 Task: Assign Person0000000127 as Assignee of Child Issue ChildIssue0000000635 of Issue Issue0000000318 in Backlog  in Scrum Project Project0000000064 in Jira. Assign Person0000000128 as Assignee of Child Issue ChildIssue0000000636 of Issue Issue0000000318 in Backlog  in Scrum Project Project0000000064 in Jira. Assign Person0000000128 as Assignee of Child Issue ChildIssue0000000637 of Issue Issue0000000319 in Backlog  in Scrum Project Project0000000064 in Jira. Assign Person0000000128 as Assignee of Child Issue ChildIssue0000000638 of Issue Issue0000000319 in Backlog  in Scrum Project Project0000000064 in Jira. Assign Person0000000128 as Assignee of Child Issue ChildIssue0000000639 of Issue Issue0000000320 in Backlog  in Scrum Project Project0000000064 in Jira
Action: Mouse moved to (533, 444)
Screenshot: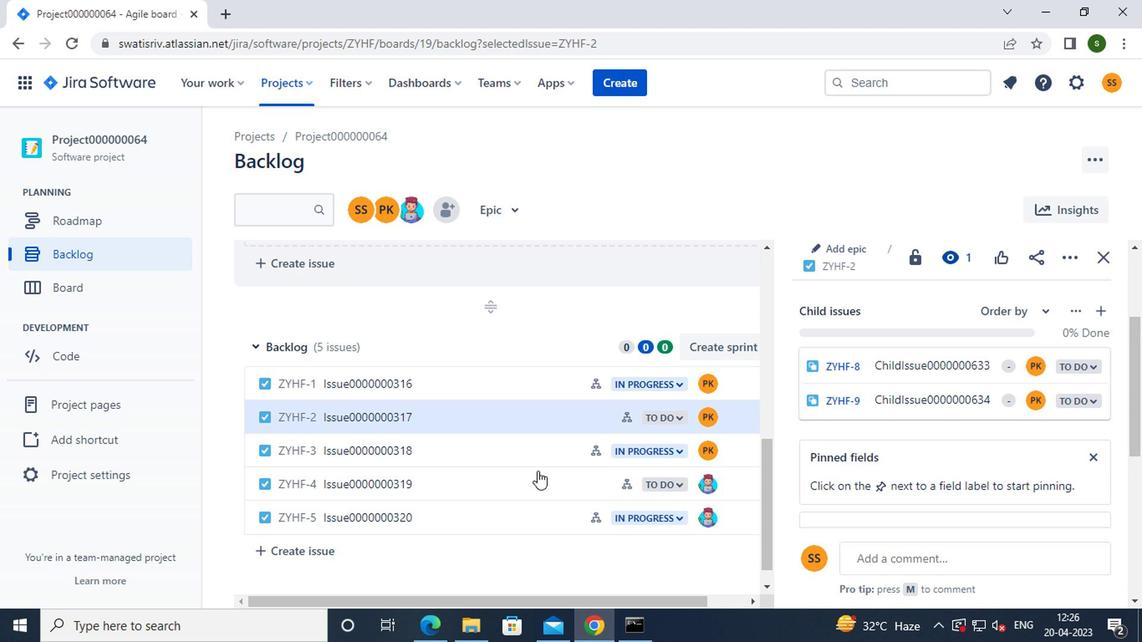 
Action: Mouse pressed left at (533, 444)
Screenshot: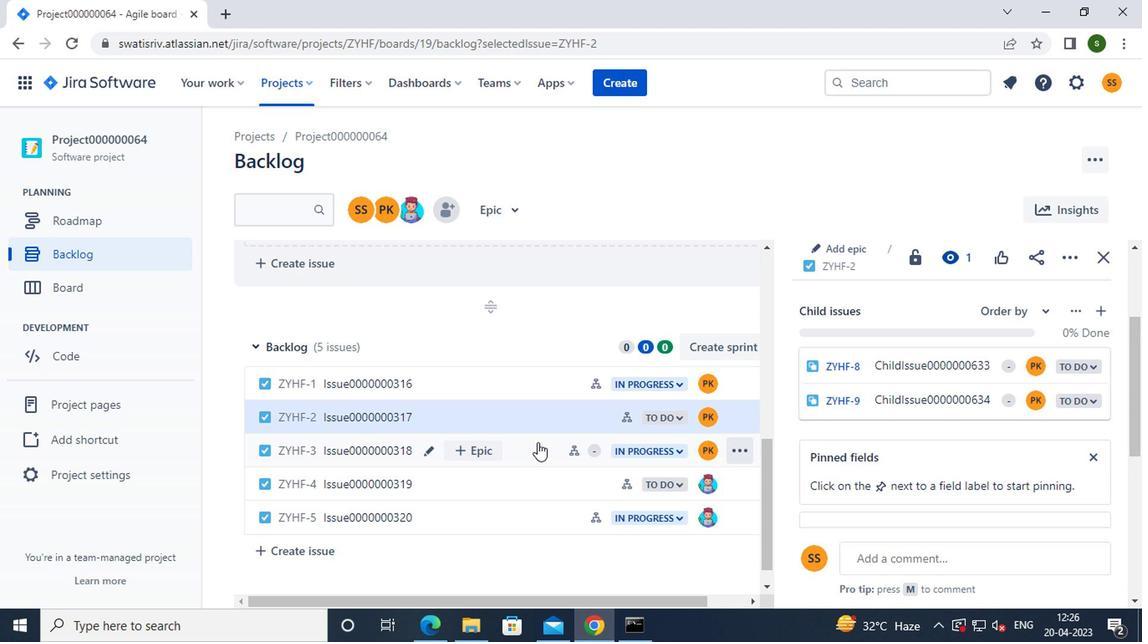 
Action: Mouse moved to (950, 435)
Screenshot: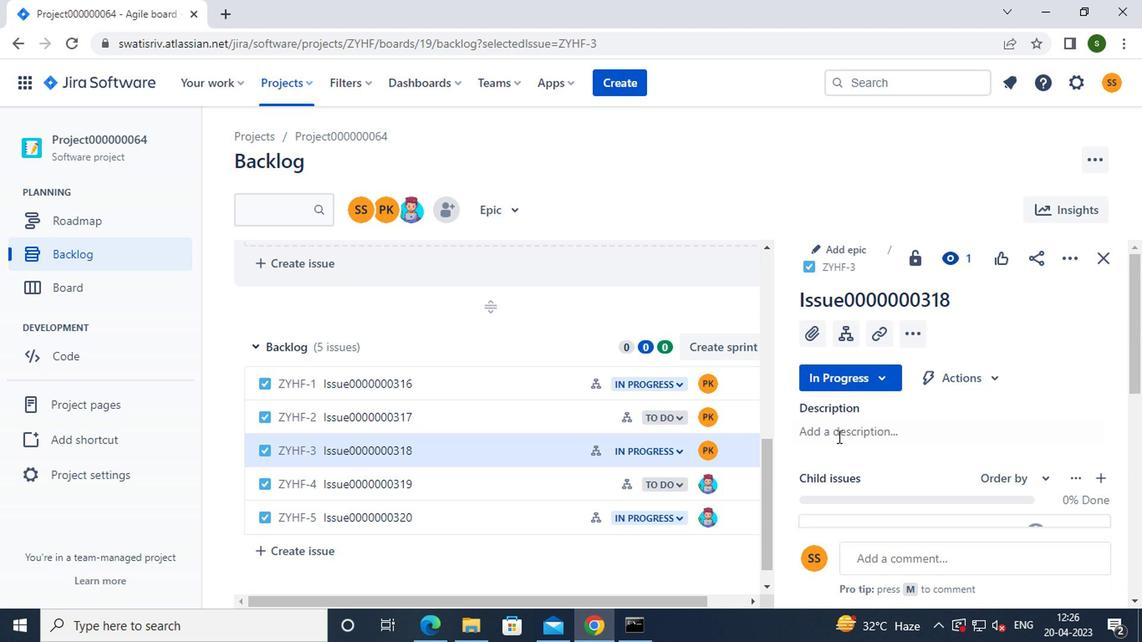 
Action: Mouse scrolled (950, 433) with delta (0, -1)
Screenshot: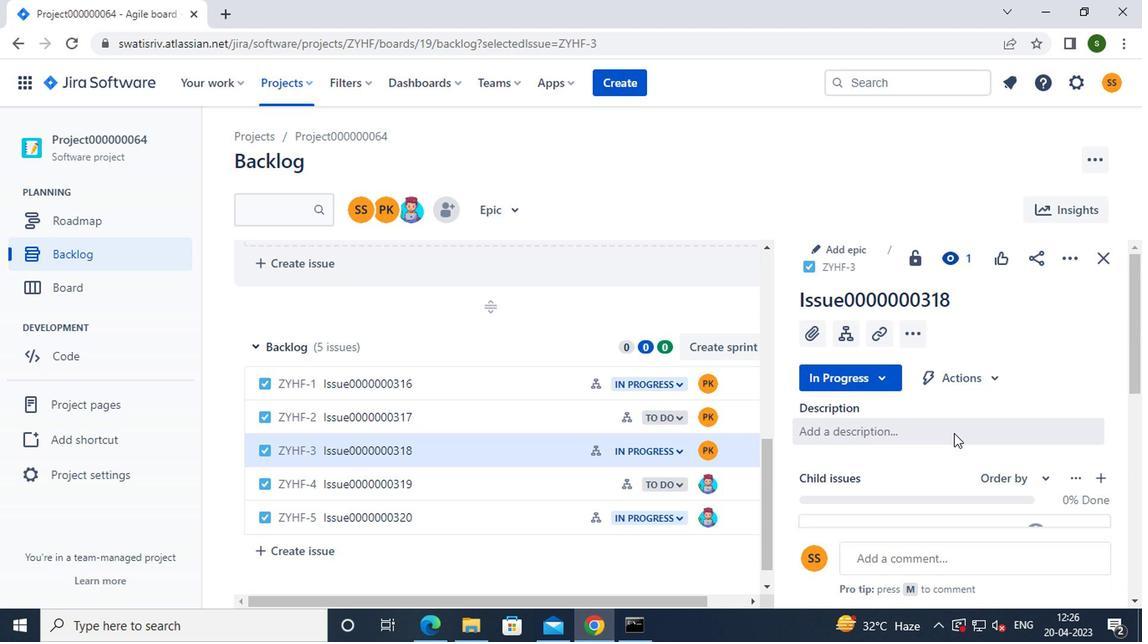 
Action: Mouse scrolled (950, 433) with delta (0, -1)
Screenshot: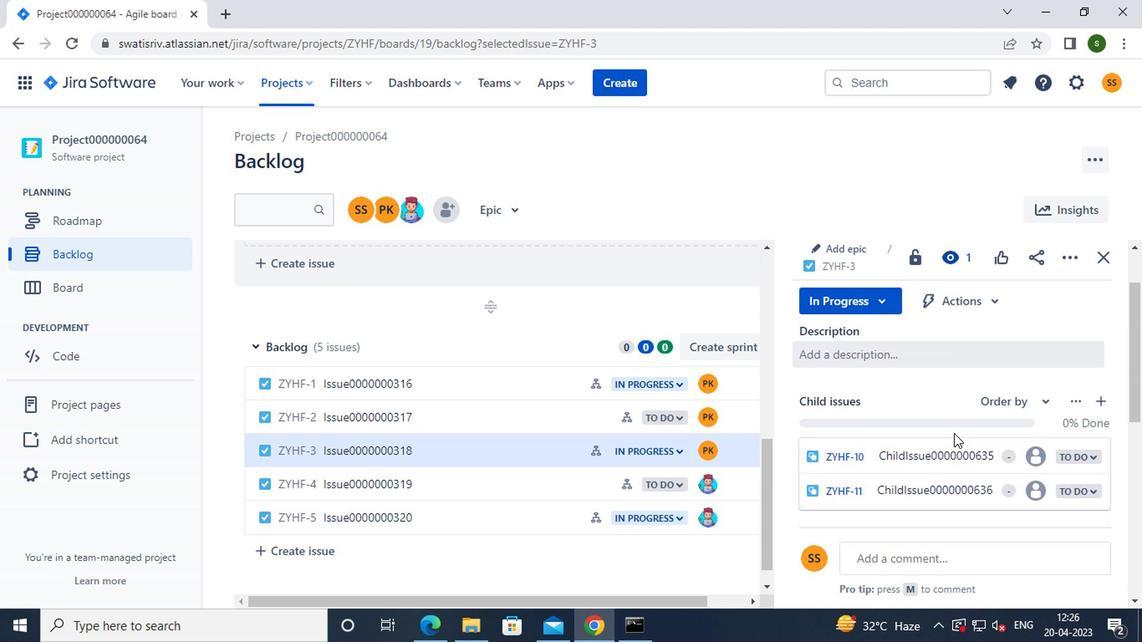 
Action: Mouse moved to (1034, 373)
Screenshot: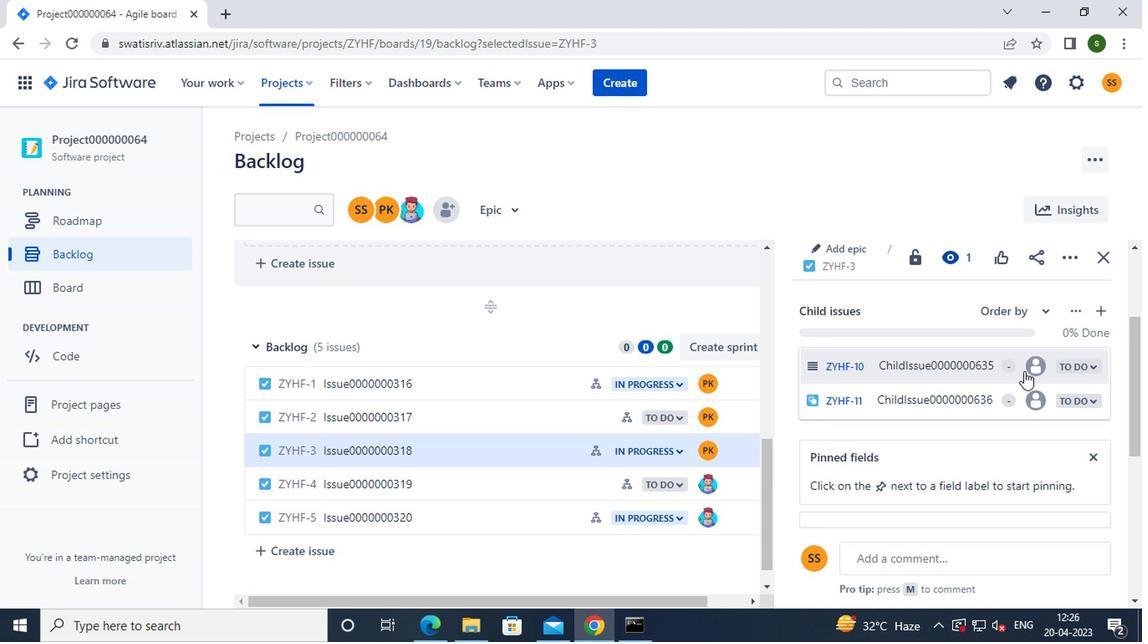 
Action: Mouse pressed left at (1034, 373)
Screenshot: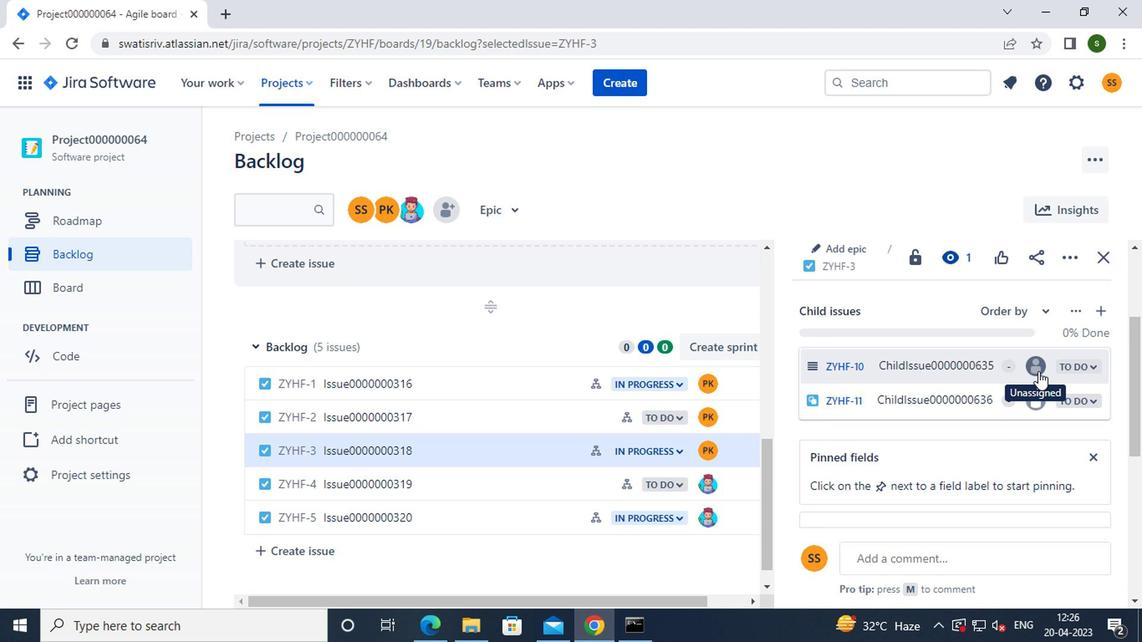 
Action: Mouse moved to (881, 471)
Screenshot: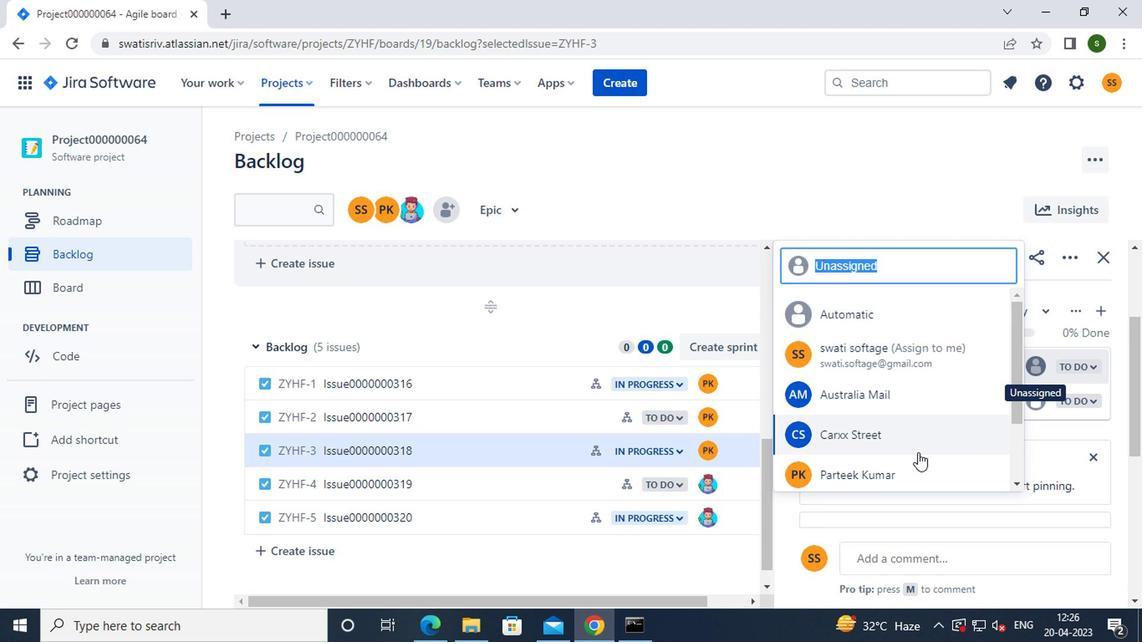 
Action: Mouse pressed left at (881, 471)
Screenshot: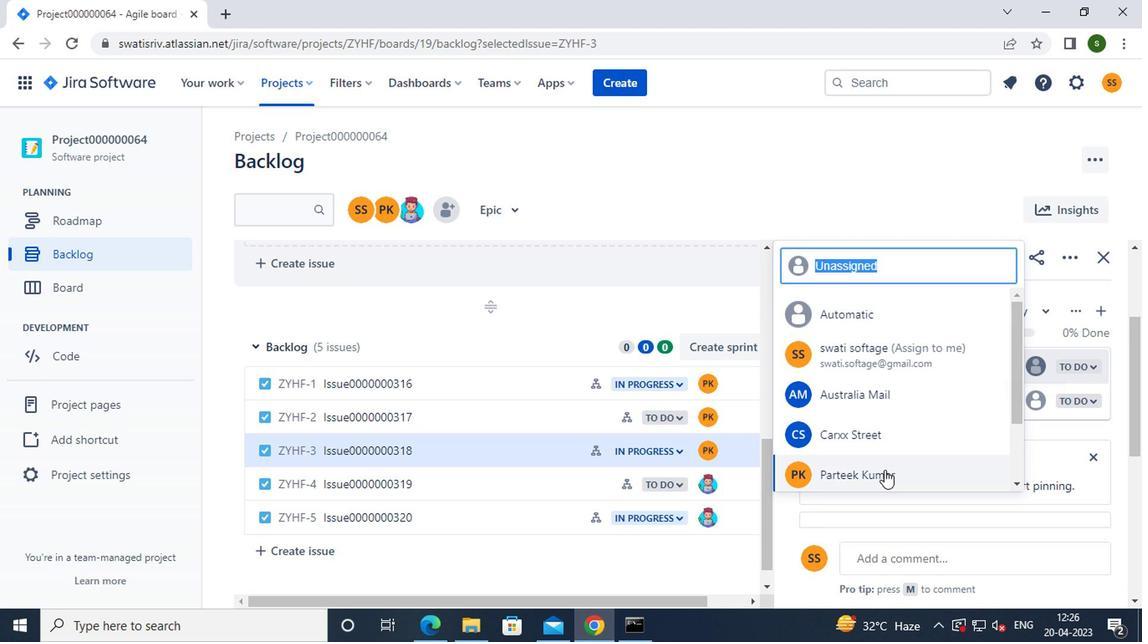 
Action: Mouse moved to (1030, 410)
Screenshot: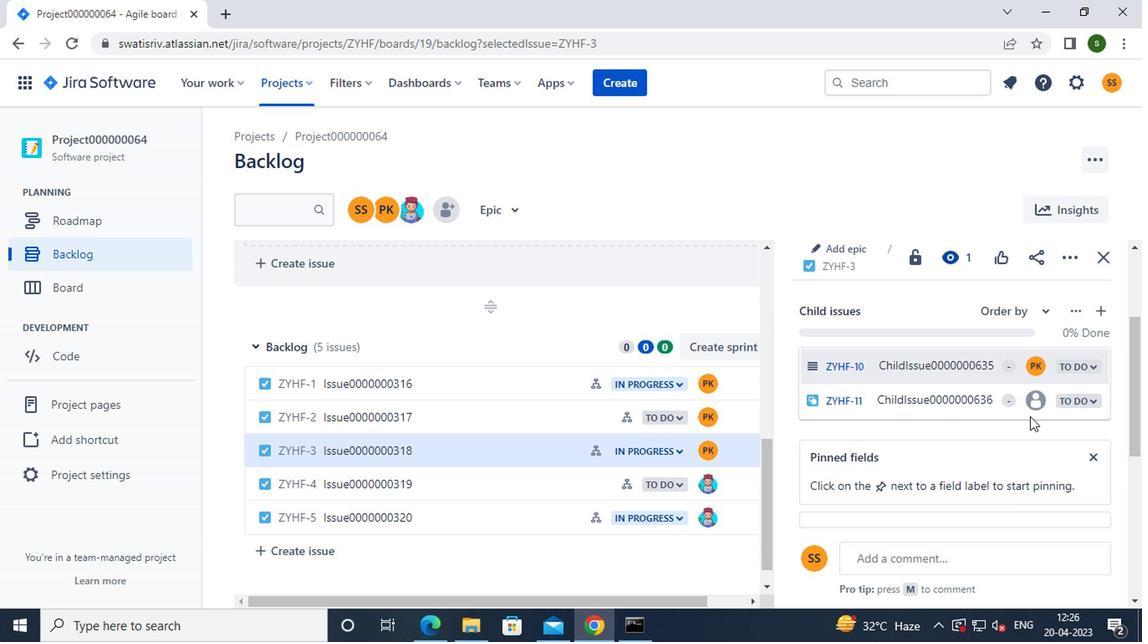 
Action: Mouse pressed left at (1030, 410)
Screenshot: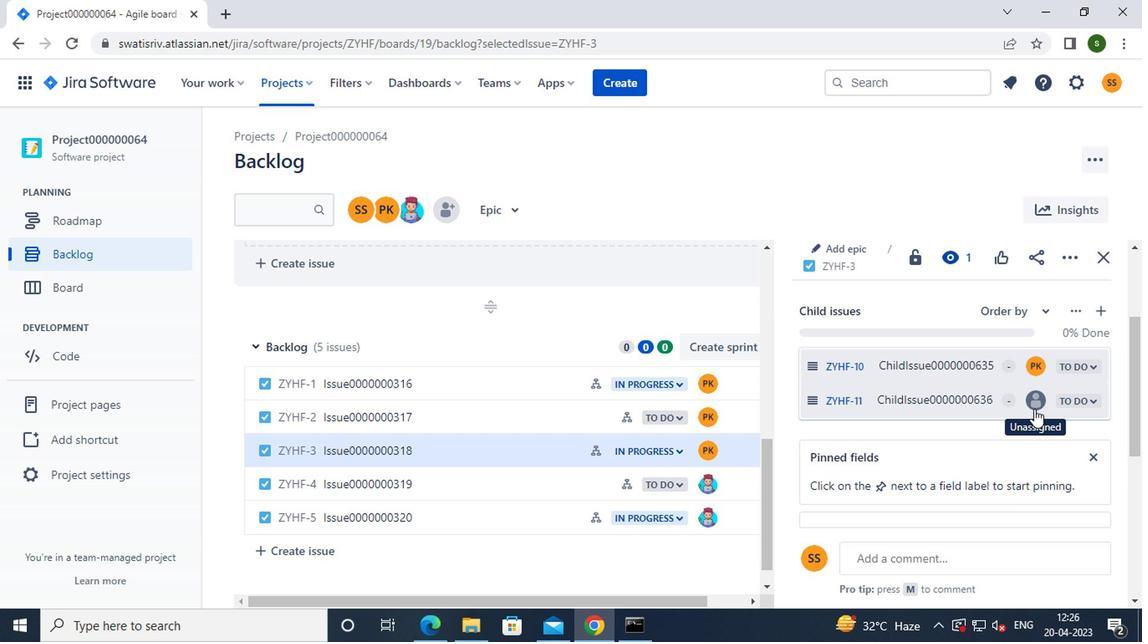 
Action: Mouse moved to (982, 454)
Screenshot: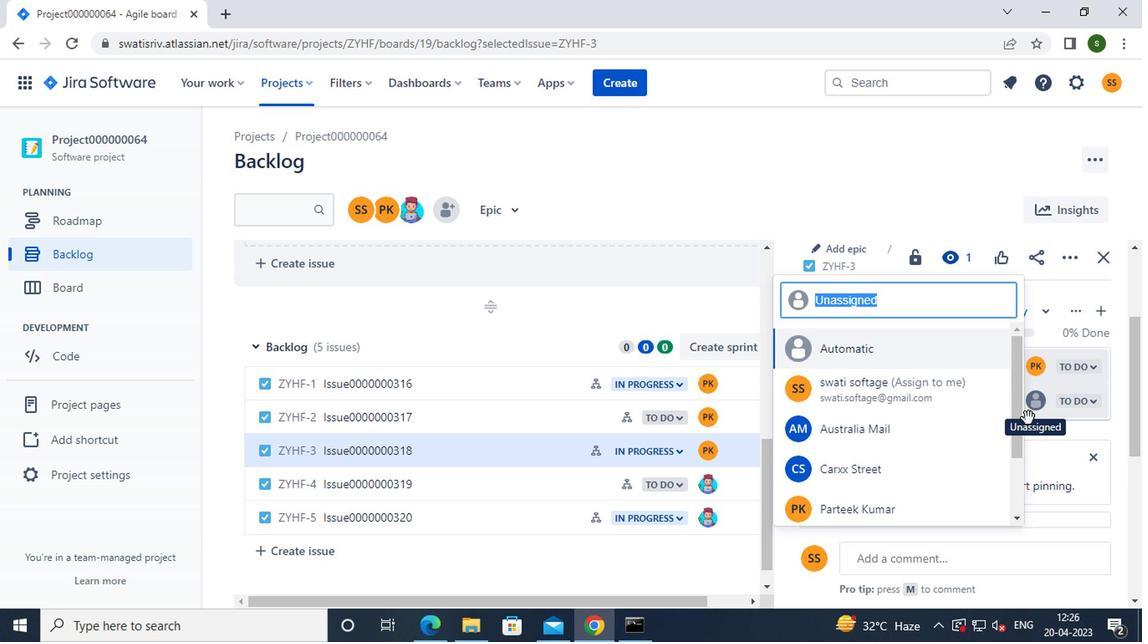 
Action: Mouse scrolled (982, 453) with delta (0, -1)
Screenshot: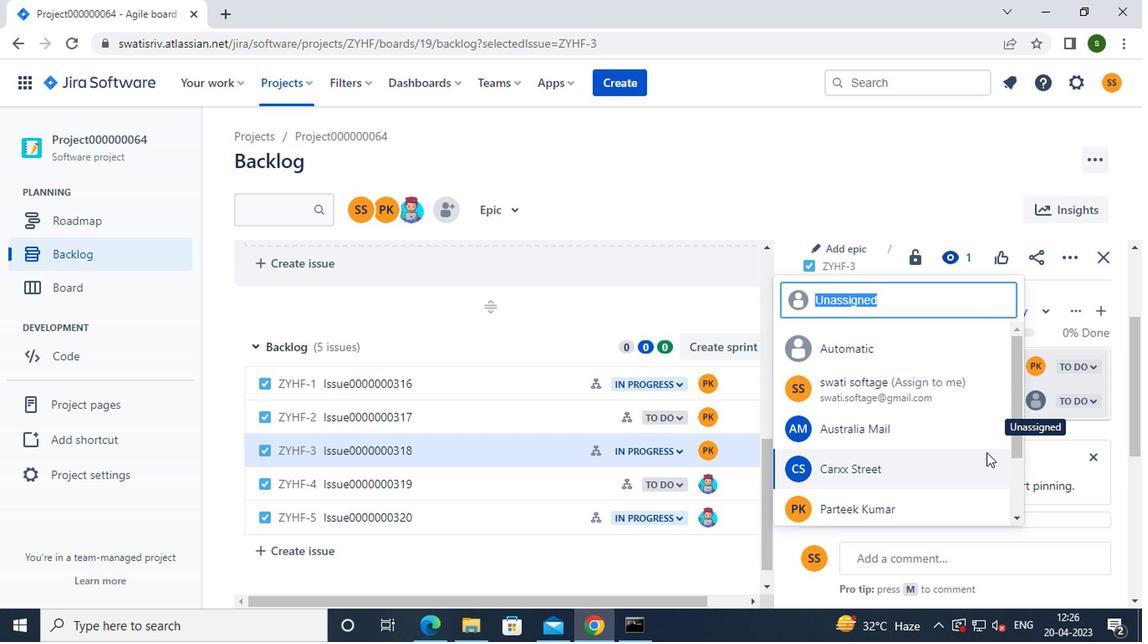 
Action: Mouse scrolled (982, 453) with delta (0, -1)
Screenshot: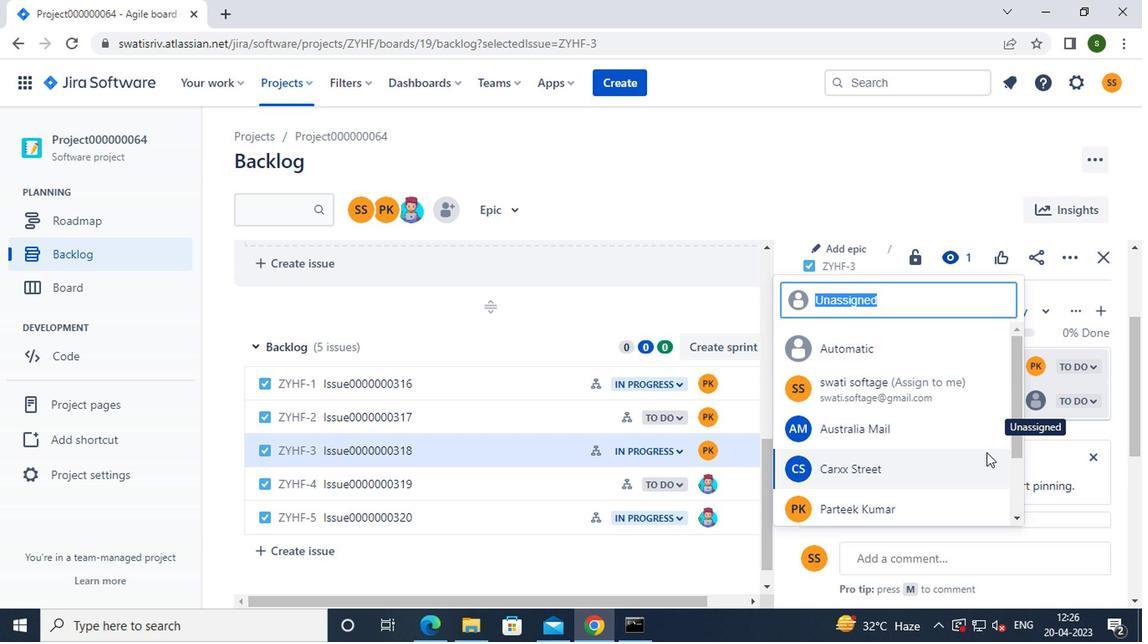 
Action: Mouse moved to (884, 504)
Screenshot: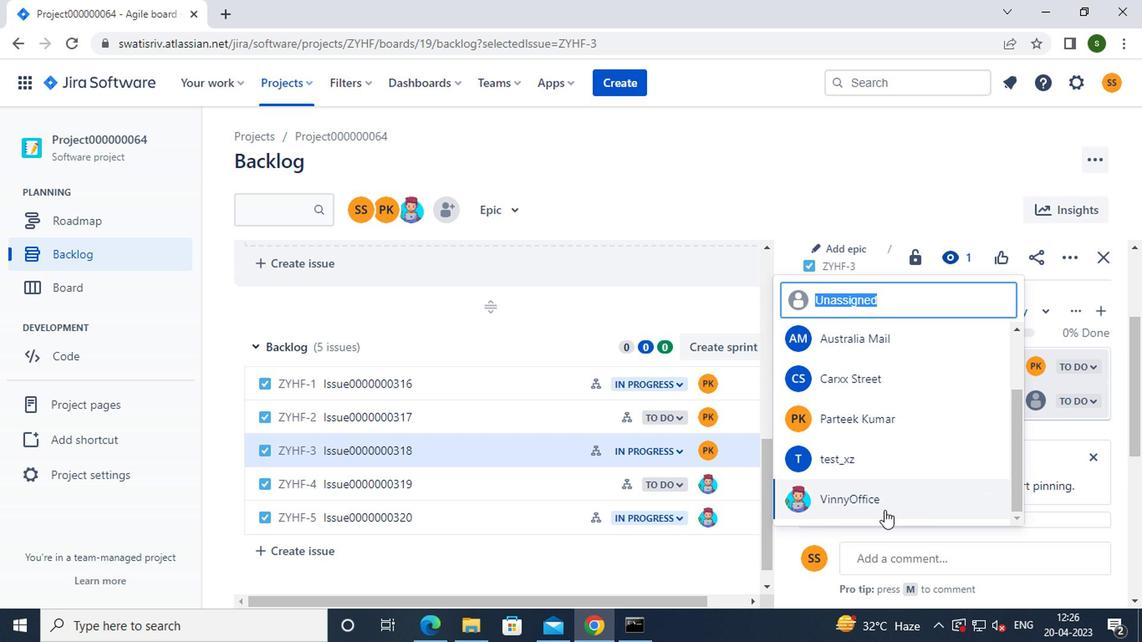 
Action: Mouse pressed left at (884, 504)
Screenshot: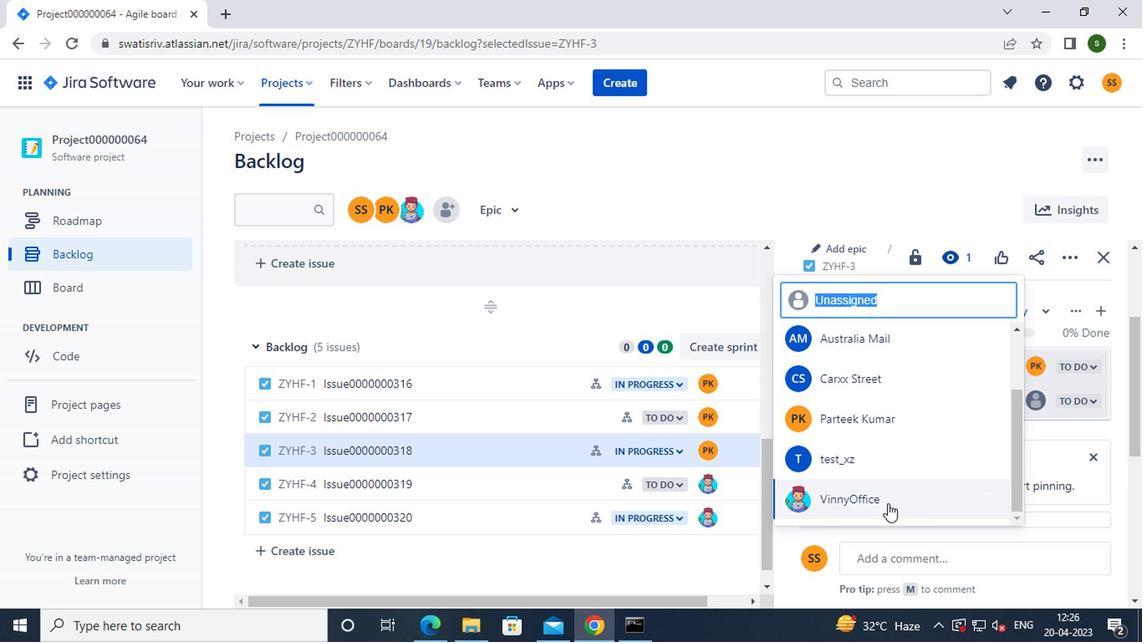 
Action: Mouse moved to (516, 486)
Screenshot: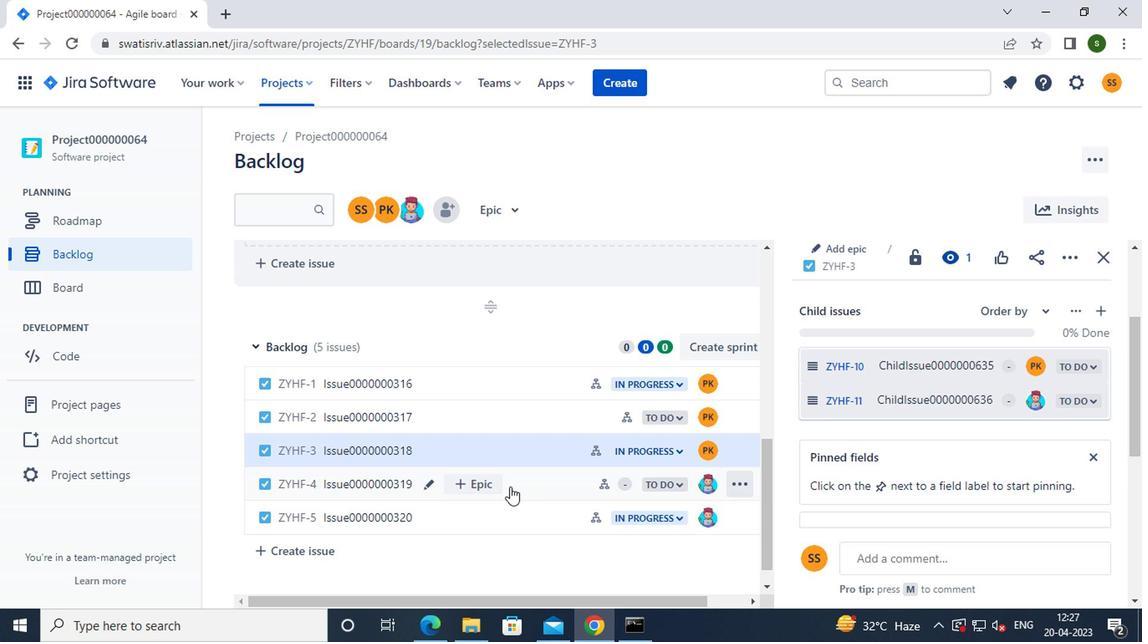 
Action: Mouse pressed left at (516, 486)
Screenshot: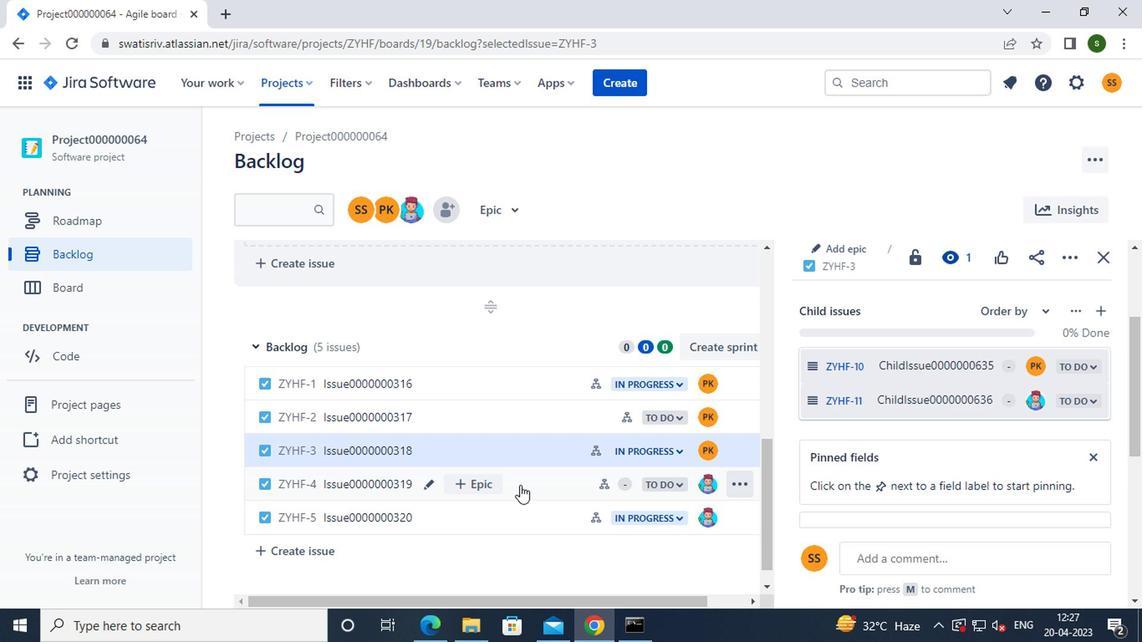 
Action: Mouse moved to (1003, 443)
Screenshot: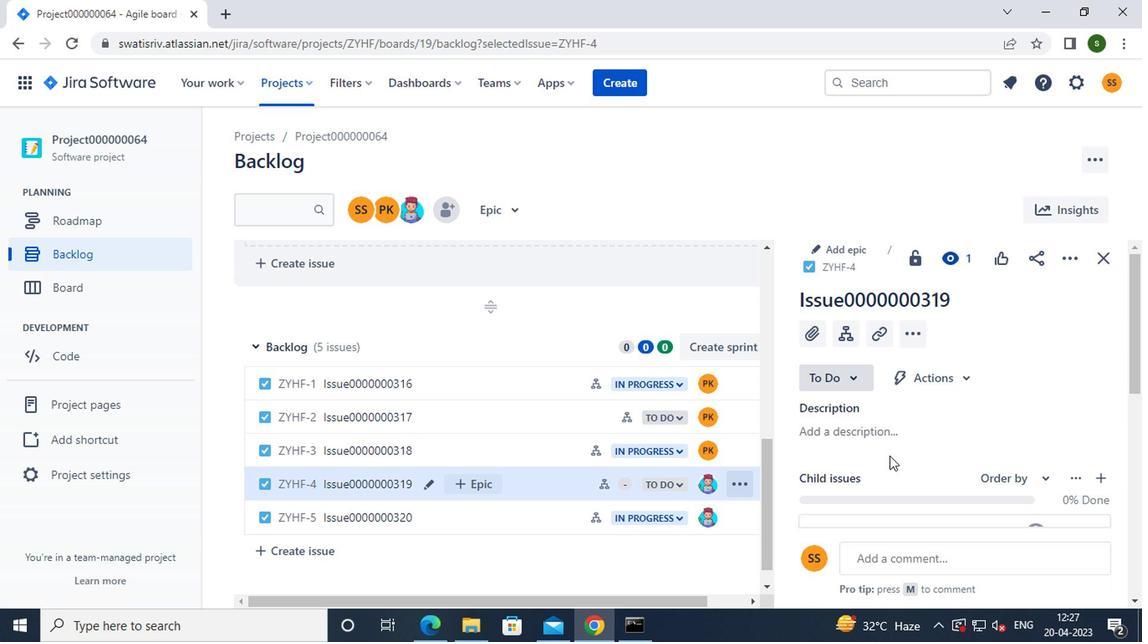 
Action: Mouse scrolled (1003, 442) with delta (0, -1)
Screenshot: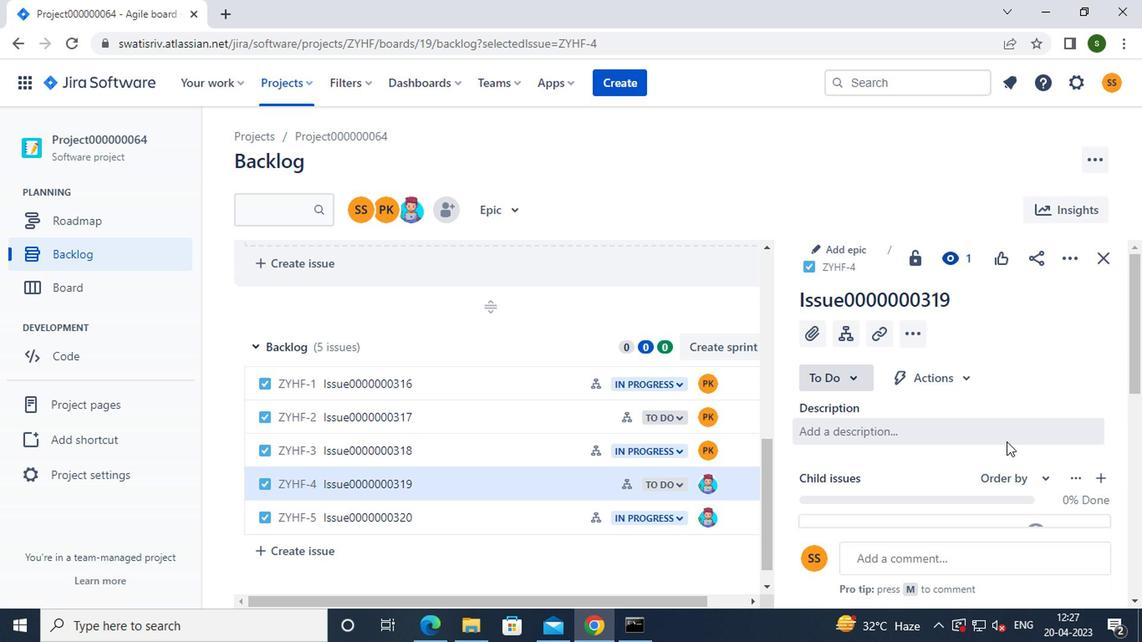 
Action: Mouse scrolled (1003, 442) with delta (0, -1)
Screenshot: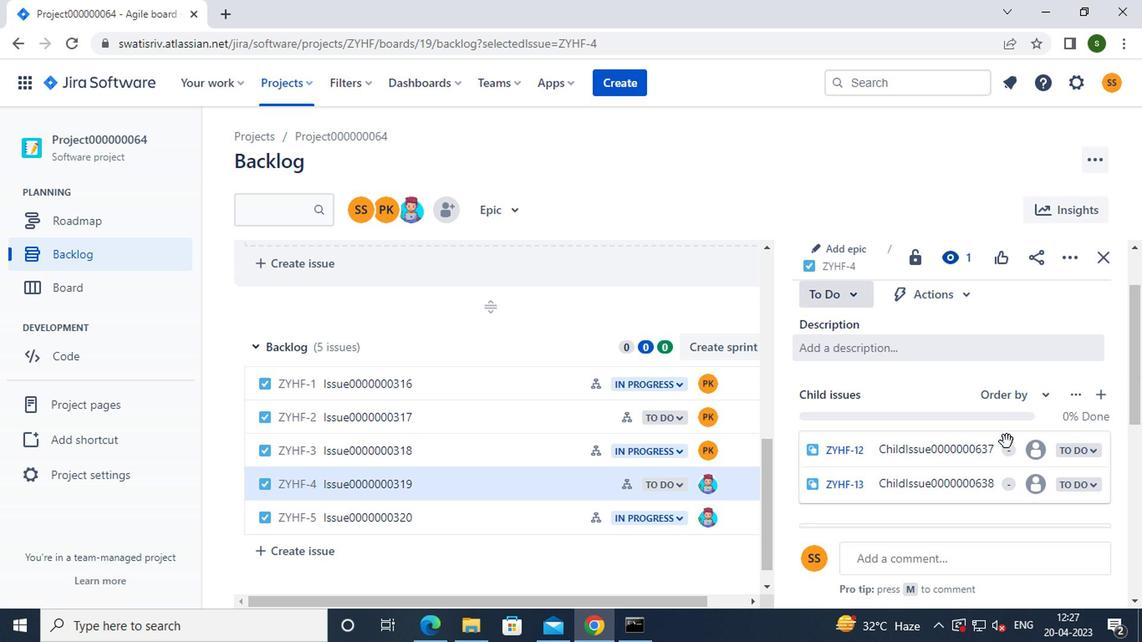 
Action: Mouse moved to (1038, 370)
Screenshot: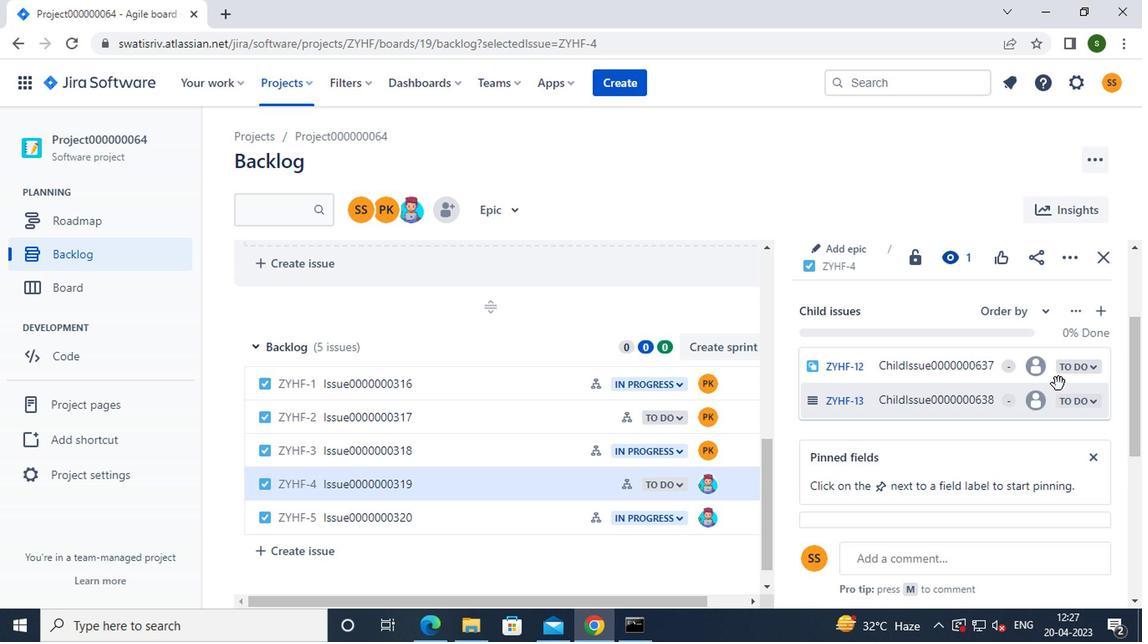 
Action: Mouse pressed left at (1038, 370)
Screenshot: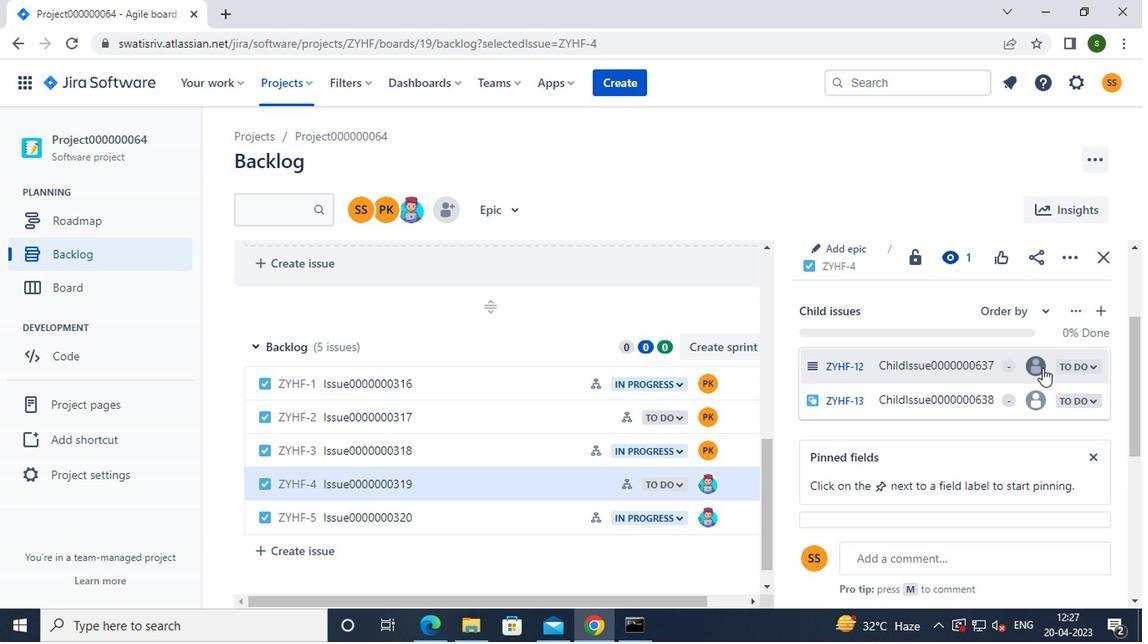 
Action: Mouse moved to (998, 410)
Screenshot: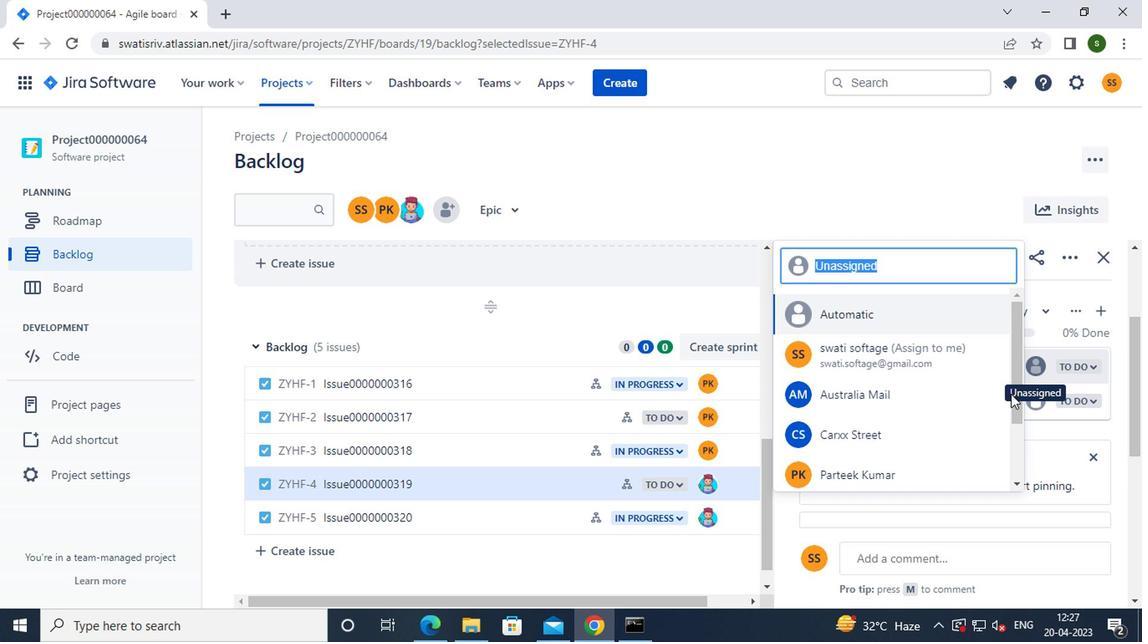 
Action: Mouse scrolled (998, 409) with delta (0, 0)
Screenshot: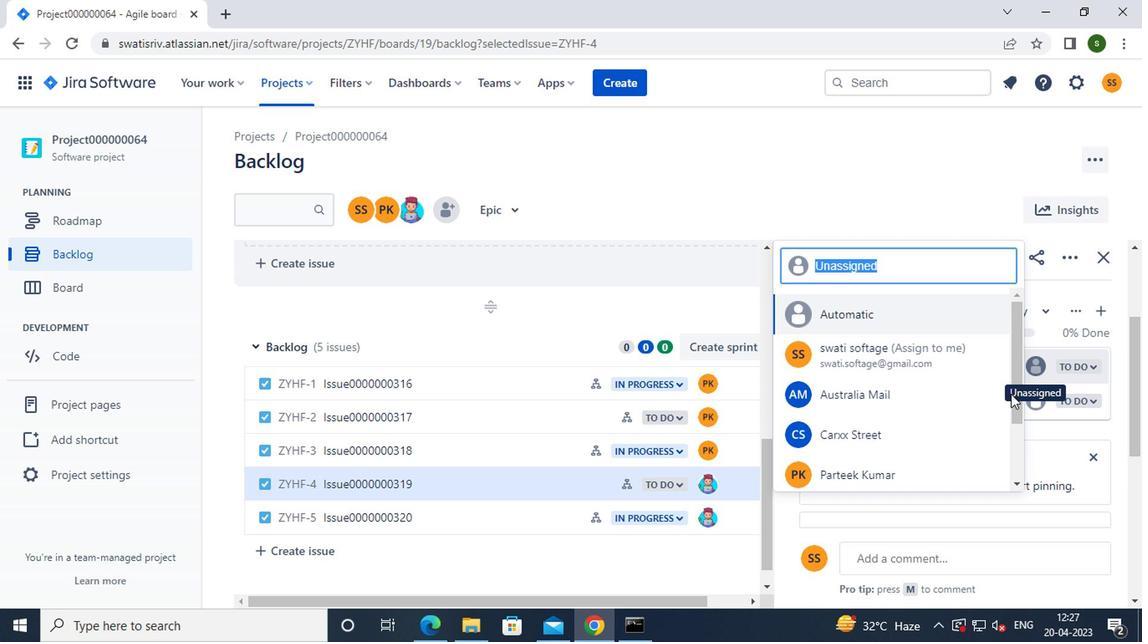 
Action: Mouse scrolled (998, 409) with delta (0, 0)
Screenshot: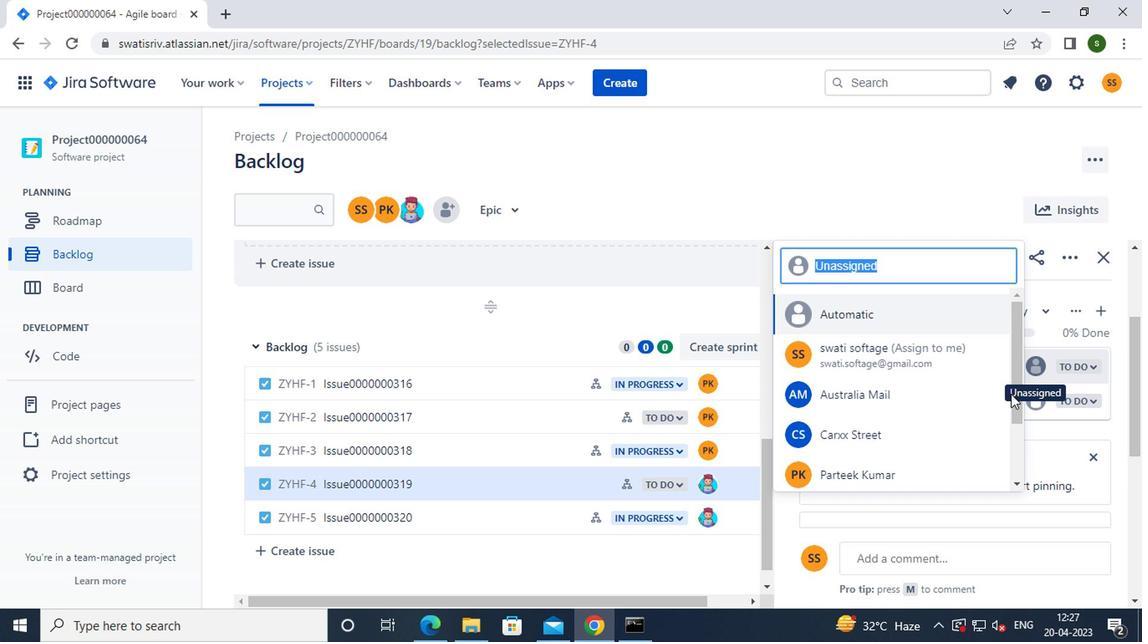 
Action: Mouse moved to (872, 474)
Screenshot: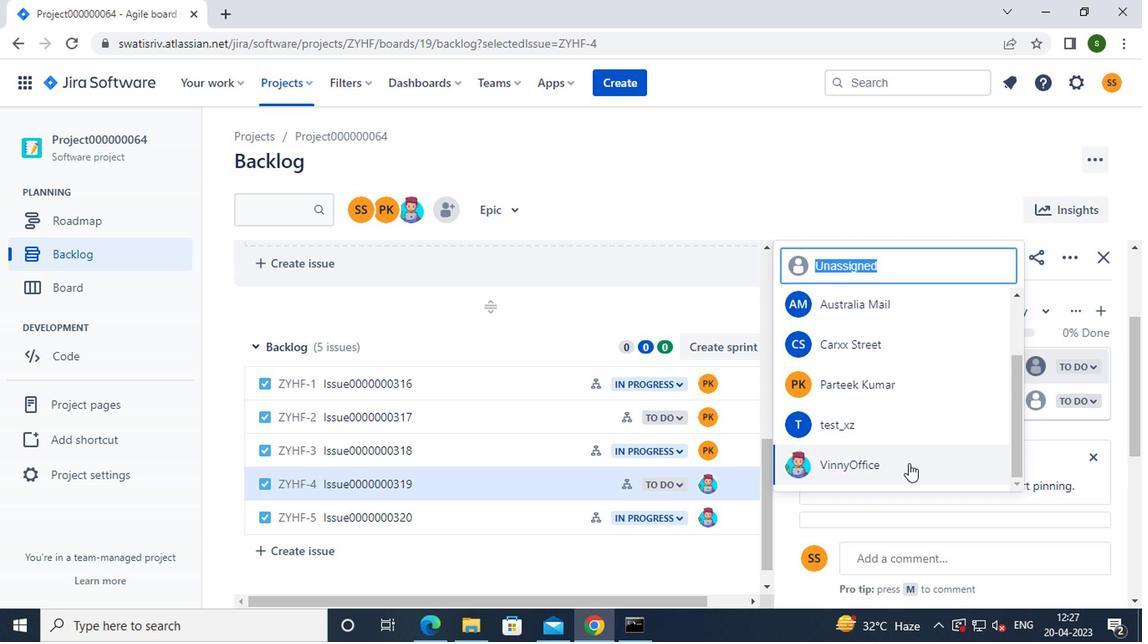 
Action: Mouse pressed left at (872, 474)
Screenshot: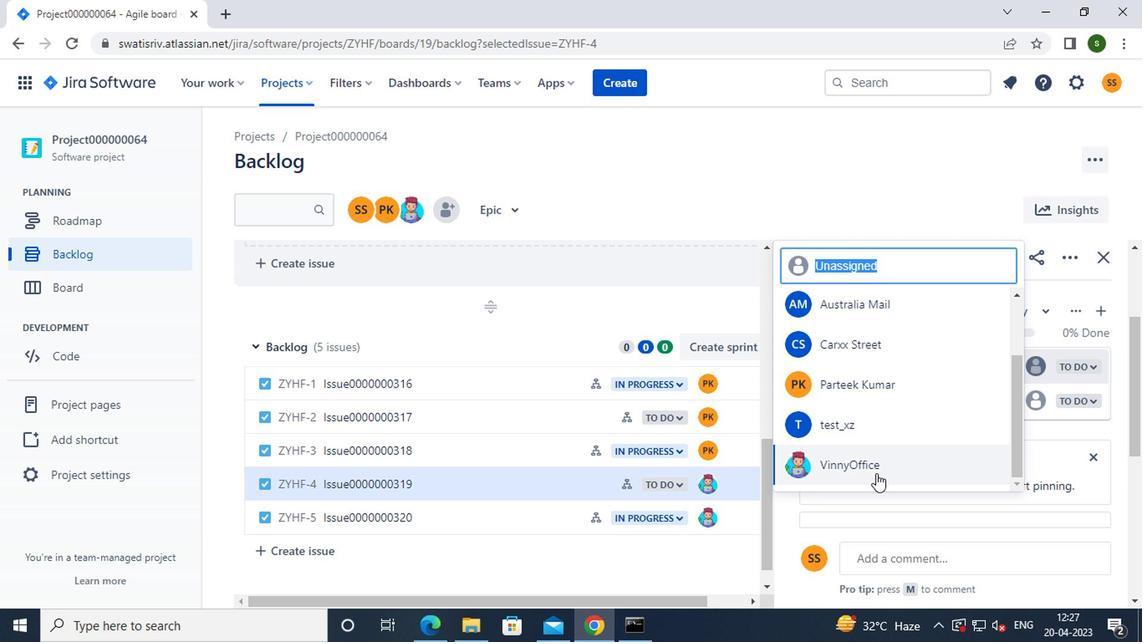 
Action: Mouse moved to (1034, 404)
Screenshot: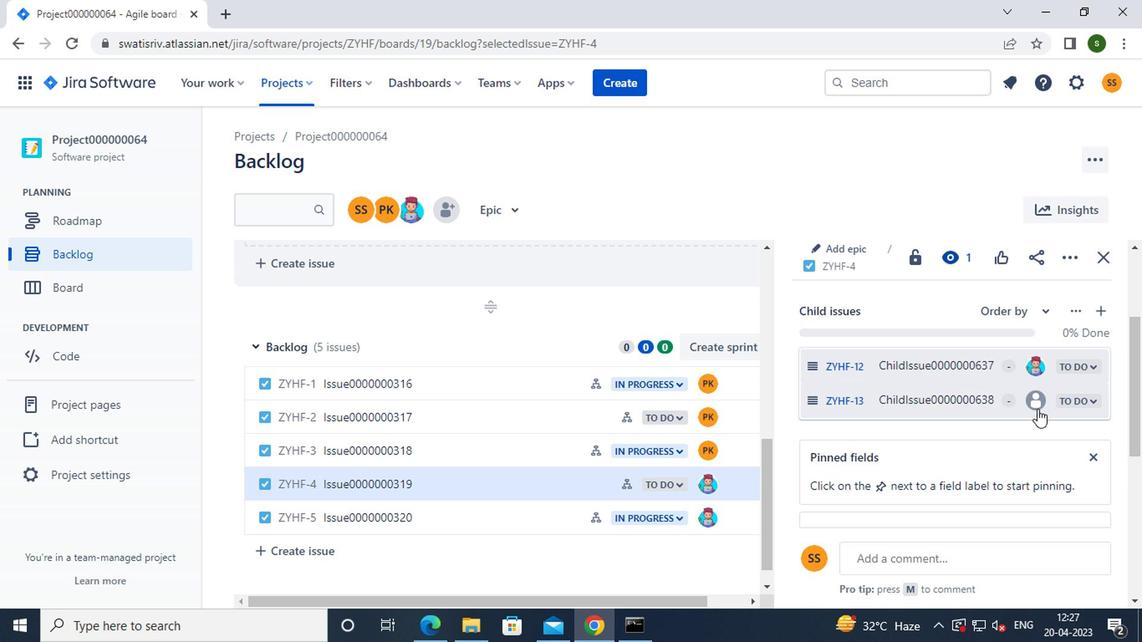 
Action: Mouse pressed left at (1034, 404)
Screenshot: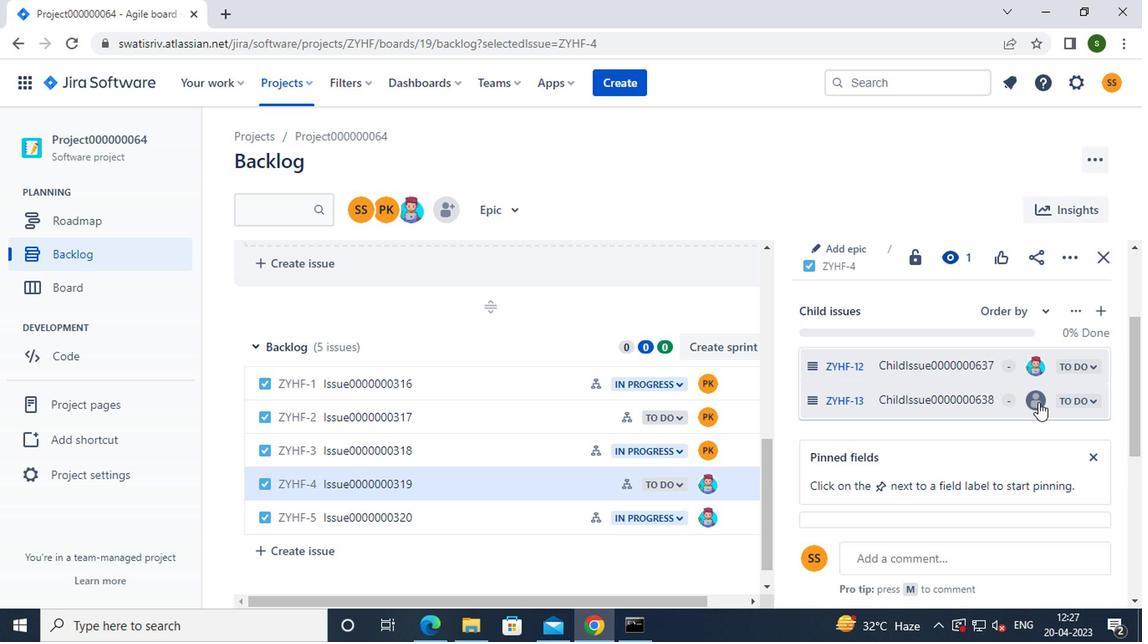 
Action: Mouse moved to (954, 465)
Screenshot: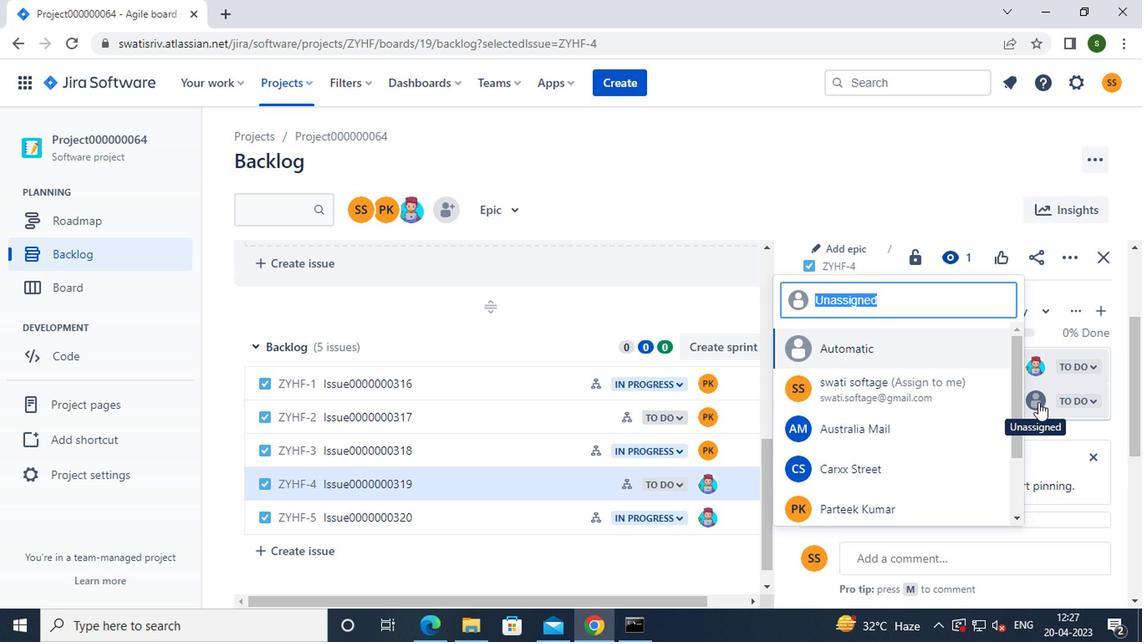 
Action: Mouse scrolled (954, 464) with delta (0, 0)
Screenshot: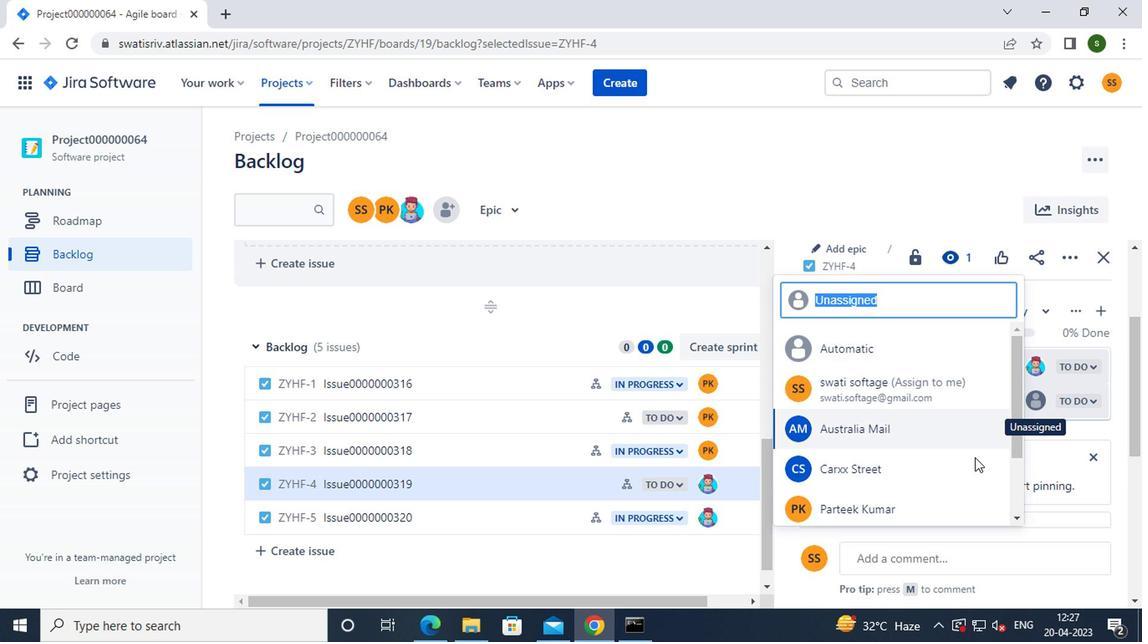 
Action: Mouse scrolled (954, 464) with delta (0, 0)
Screenshot: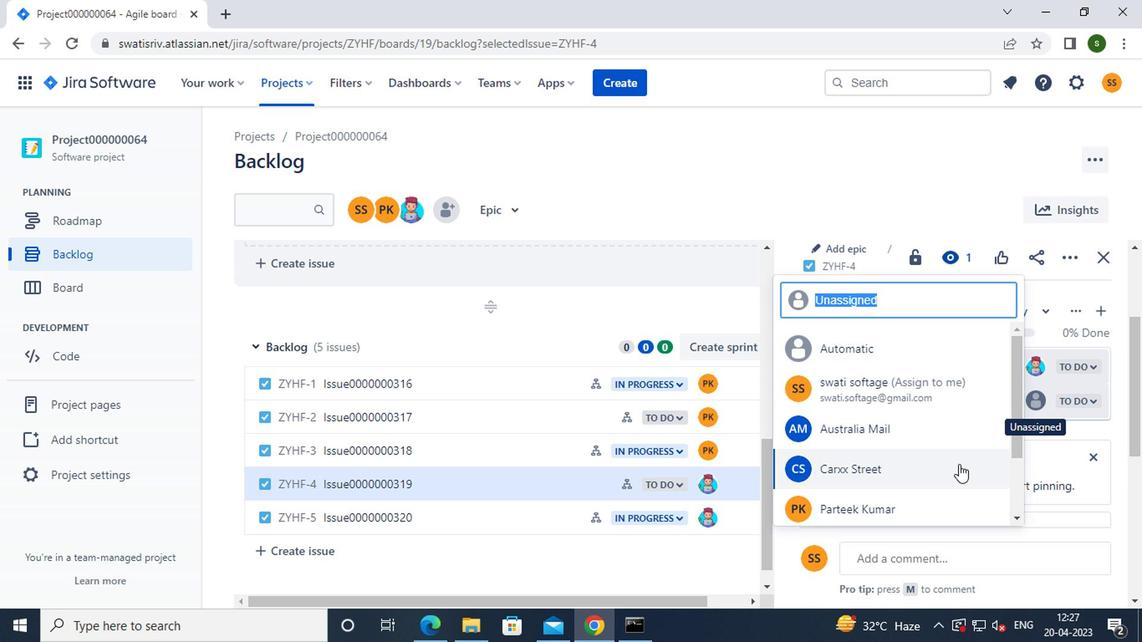 
Action: Mouse scrolled (954, 464) with delta (0, 0)
Screenshot: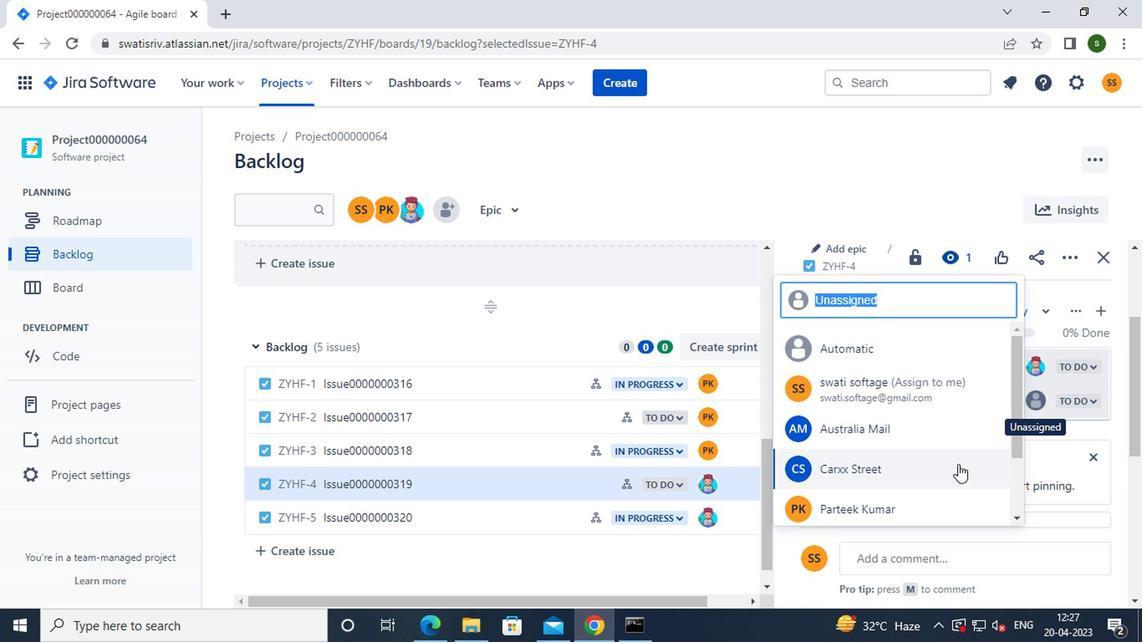 
Action: Mouse moved to (888, 496)
Screenshot: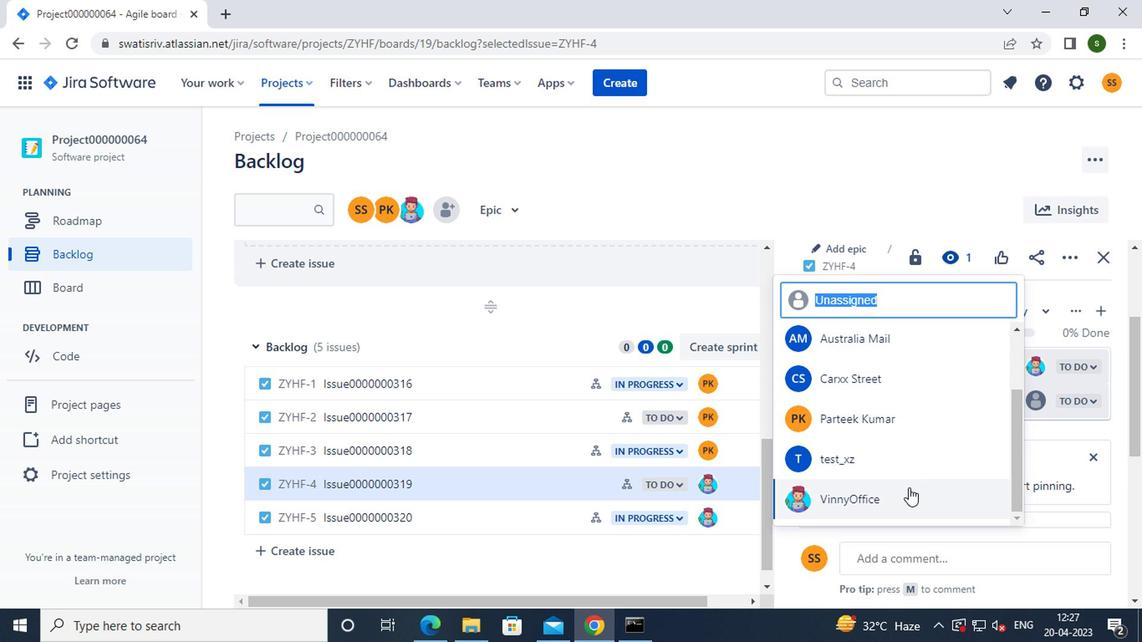
Action: Mouse pressed left at (888, 496)
Screenshot: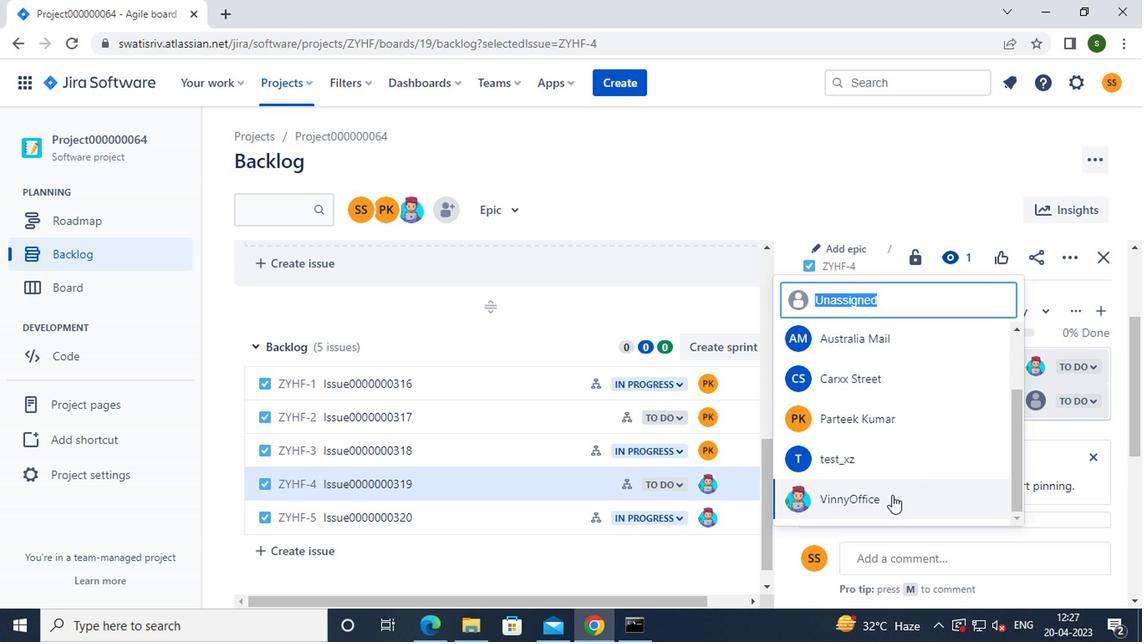 
Action: Mouse moved to (525, 513)
Screenshot: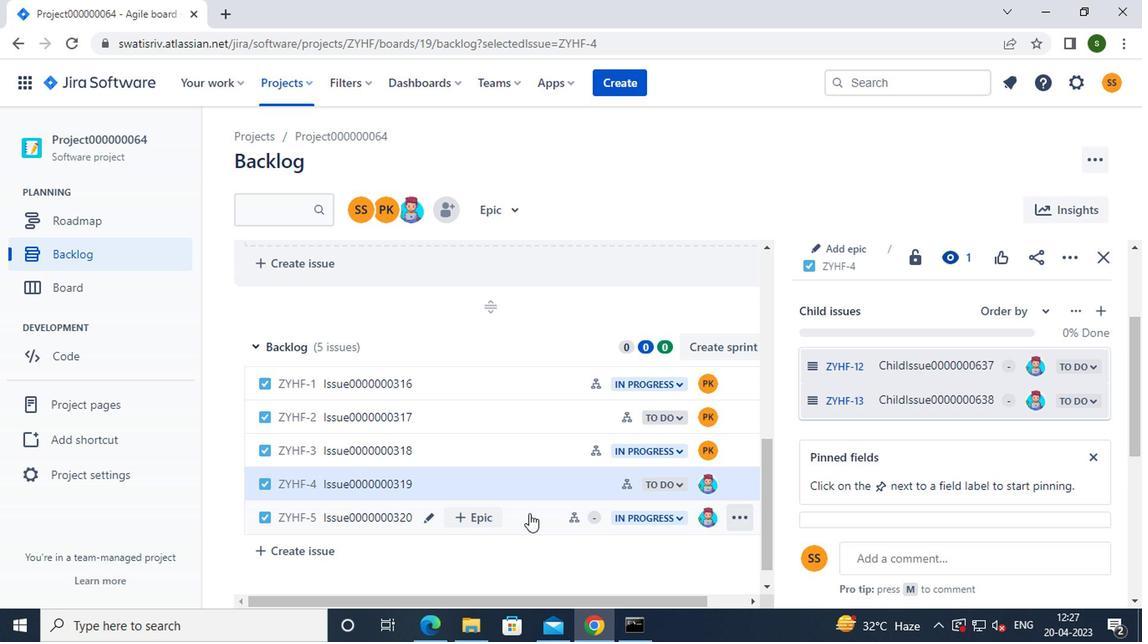 
Action: Mouse pressed left at (525, 513)
Screenshot: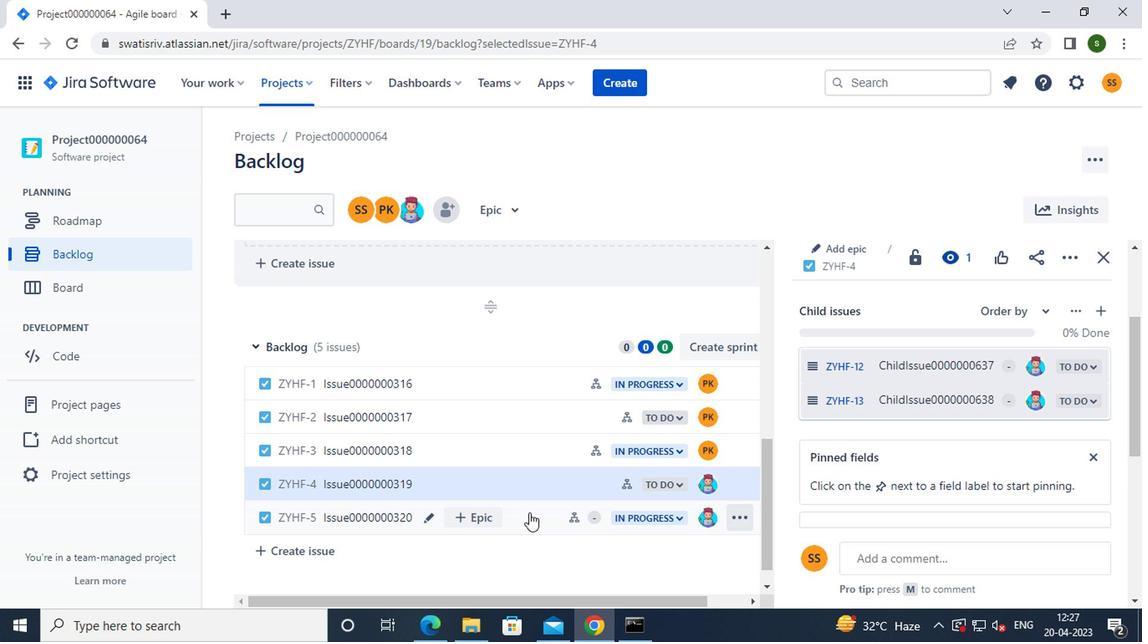 
Action: Mouse moved to (935, 458)
Screenshot: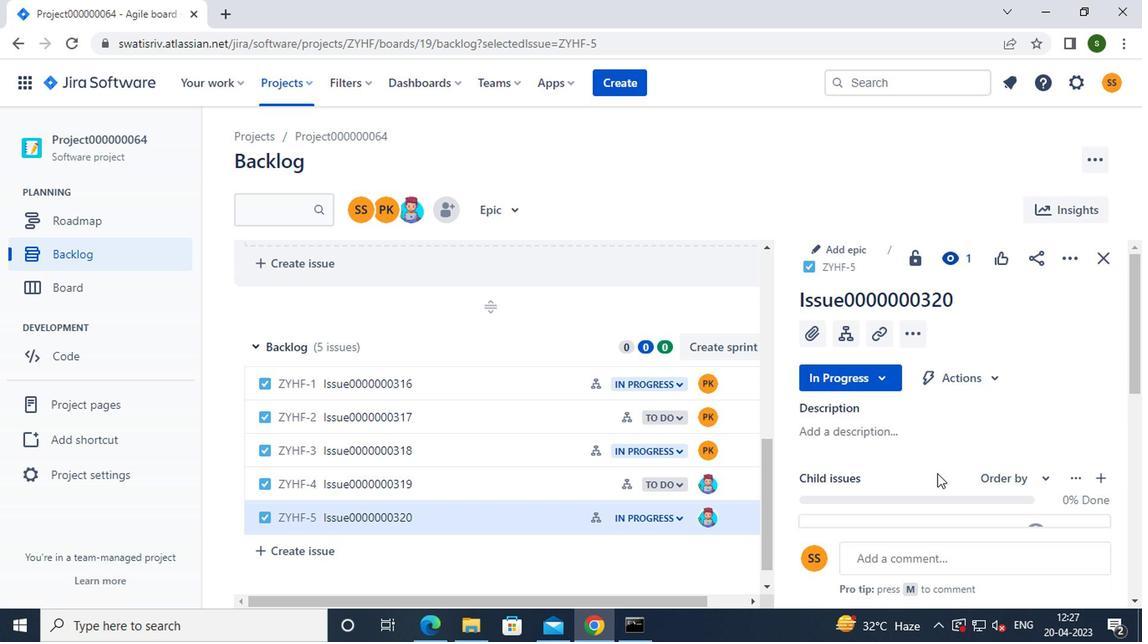 
Action: Mouse scrolled (935, 458) with delta (0, 0)
Screenshot: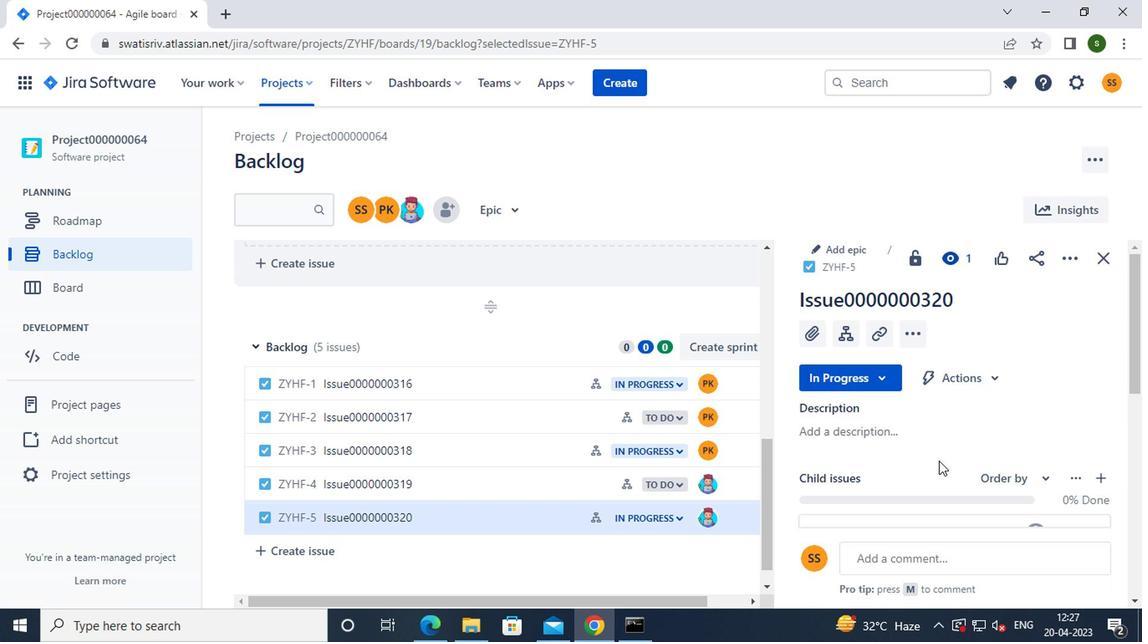 
Action: Mouse moved to (1034, 455)
Screenshot: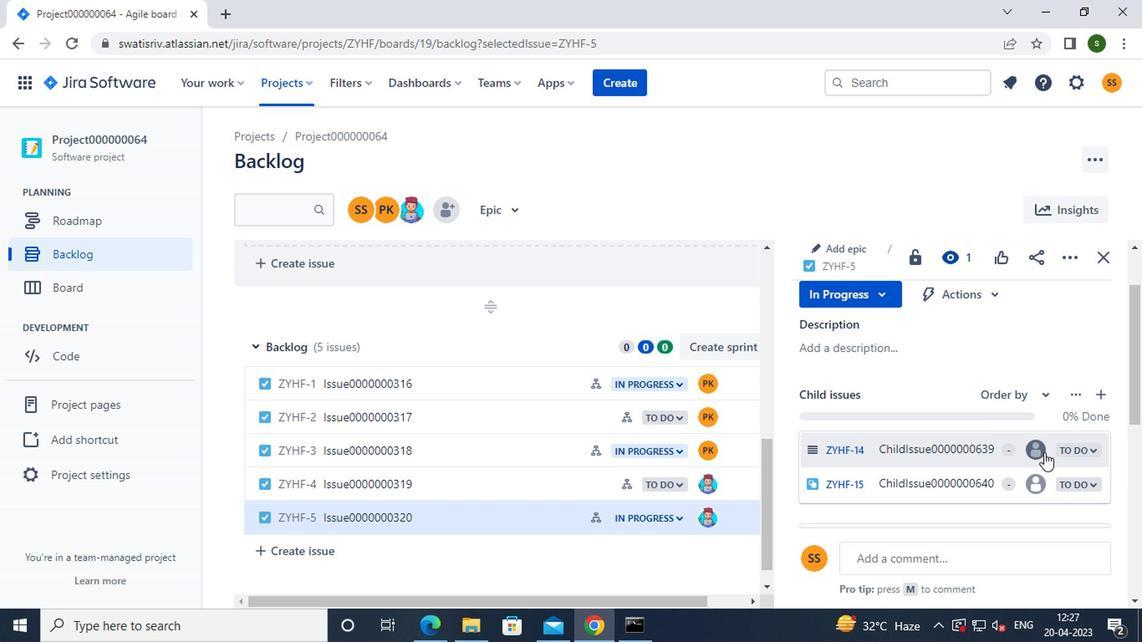 
Action: Mouse pressed left at (1034, 455)
Screenshot: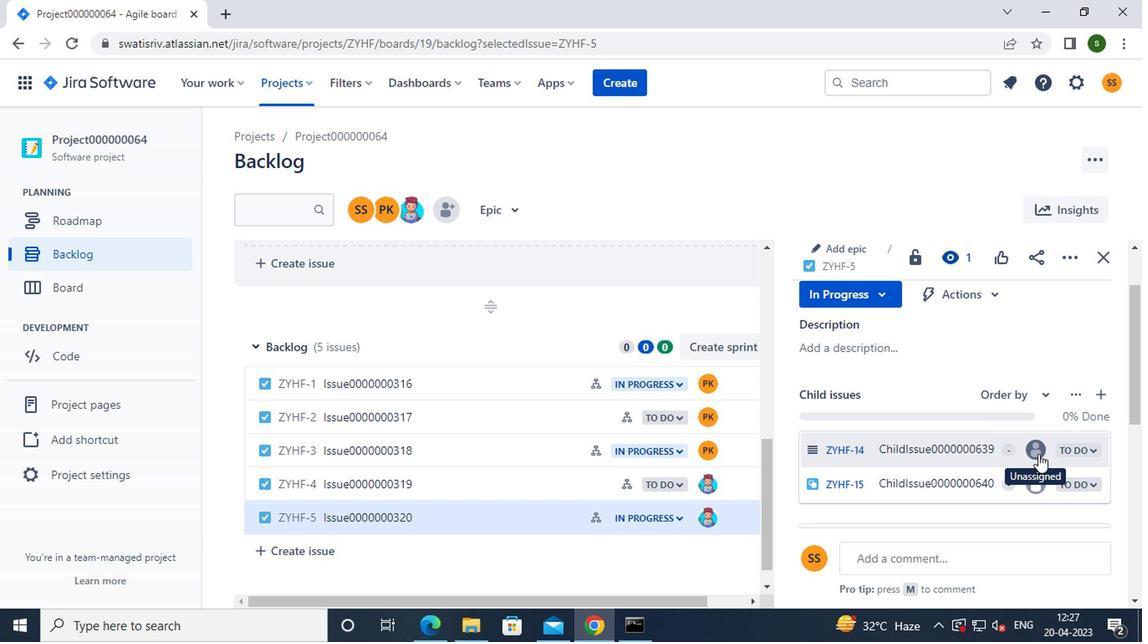 
Action: Mouse moved to (966, 483)
Screenshot: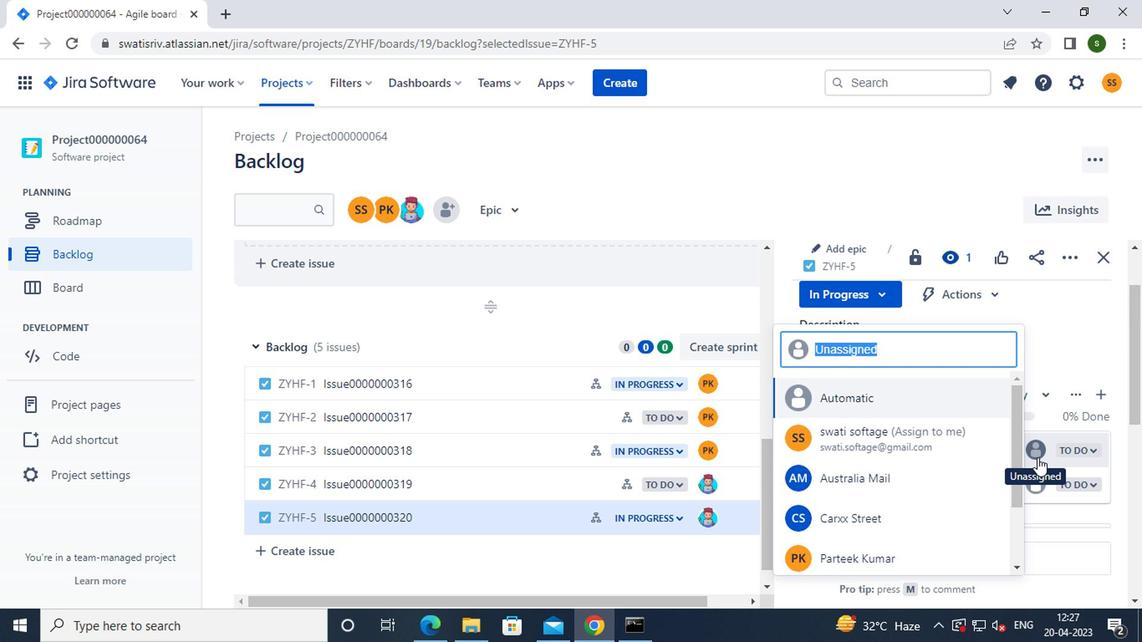
Action: Mouse scrolled (966, 482) with delta (0, -1)
Screenshot: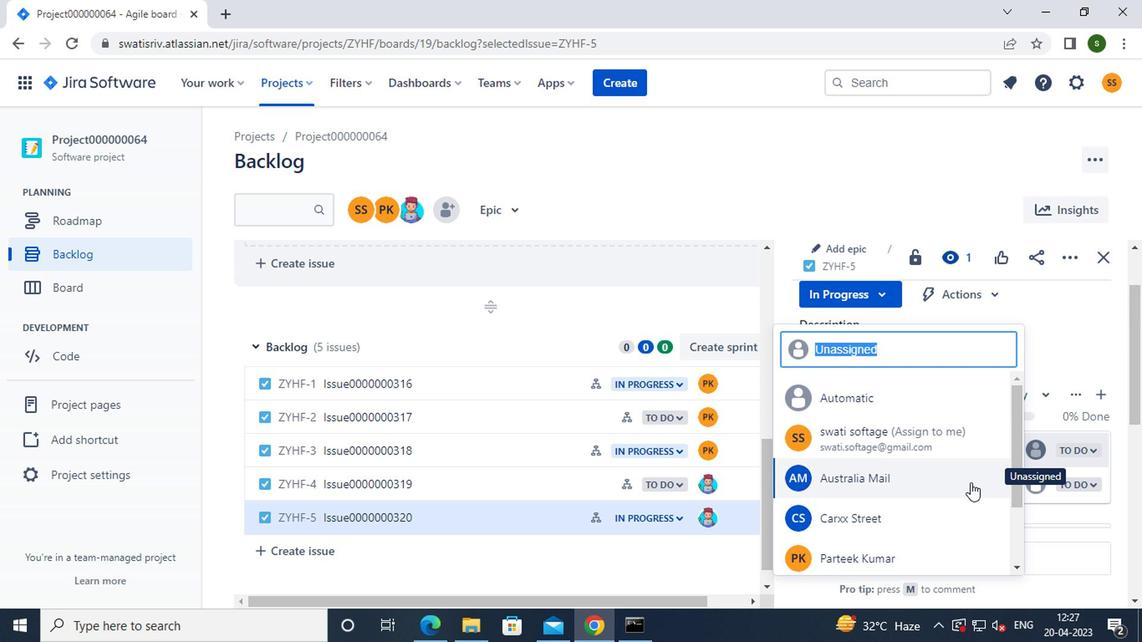 
Action: Mouse moved to (916, 554)
Screenshot: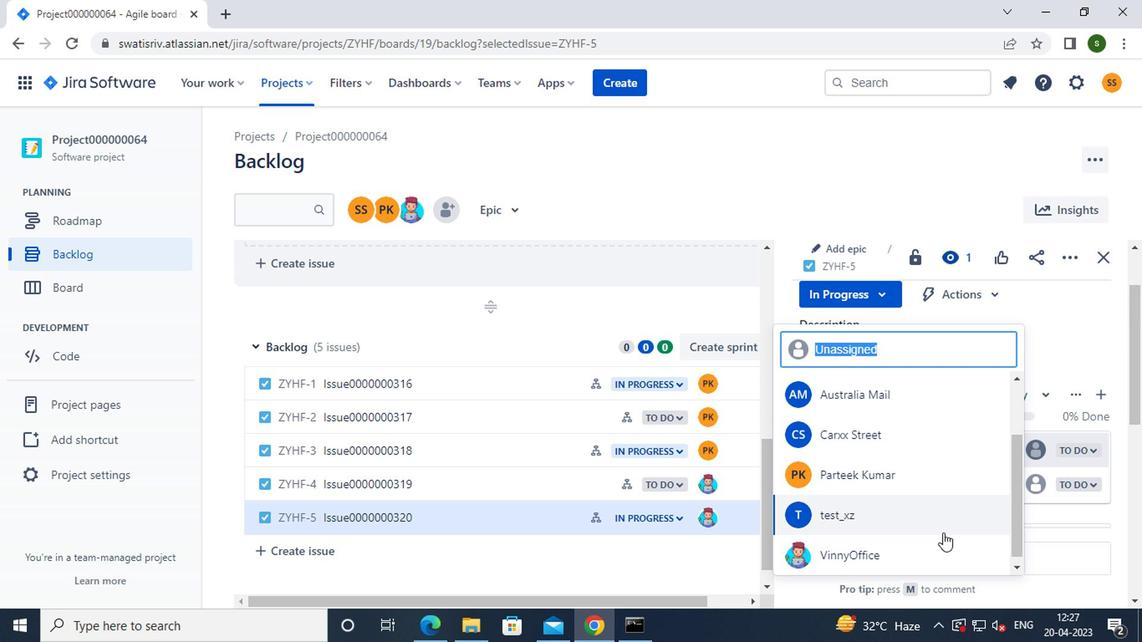 
Action: Mouse pressed left at (916, 554)
Screenshot: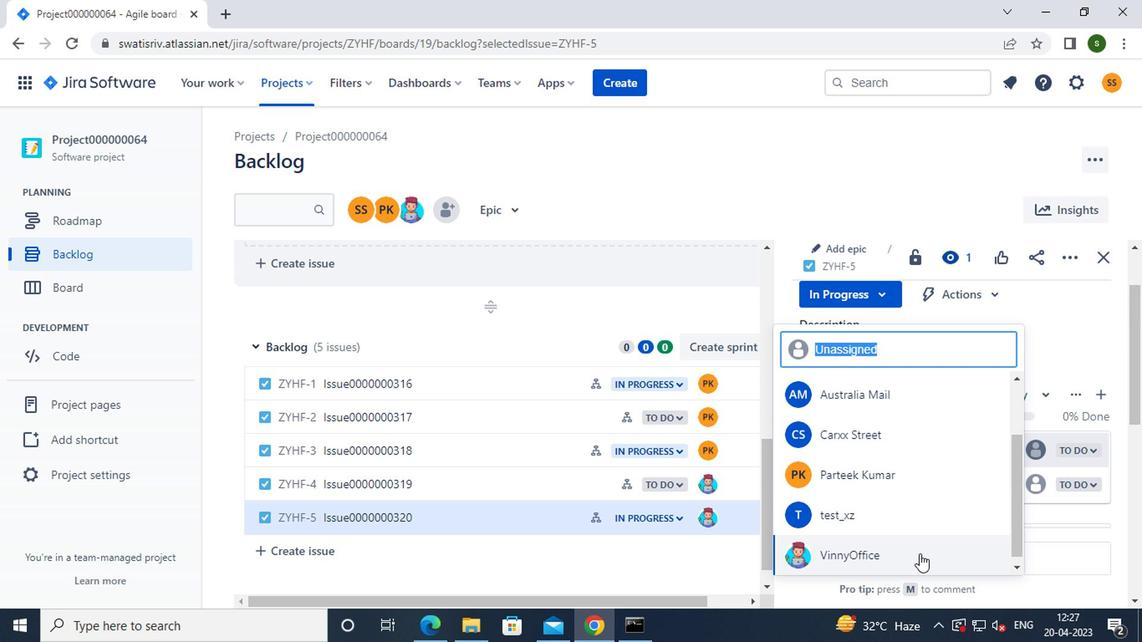 
Action: Key pressed <Key.f8>
Screenshot: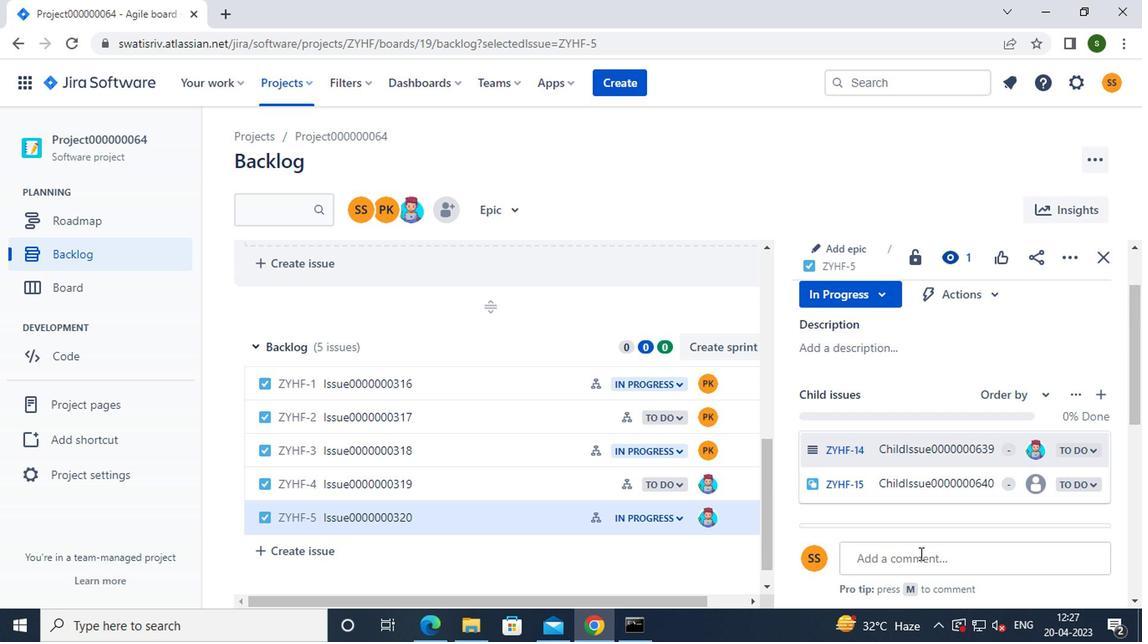 
